 Task: Create in the project AgileMind and in the Backlog issue 'Create a new online platform for online data analysis courses with advanced data visualization and statistical analysis features' a child issue 'Integration with property valuation software', and assign it to team member softage.2@softage.net. Create in the project AgileMind and in the Backlog issue 'Implement a new cloud-based expense management system for a company with advanced expense tracking and reimbursement features' a child issue 'Code optimization for low-latency file processing', and assign it to team member softage.3@softage.net
Action: Mouse moved to (767, 566)
Screenshot: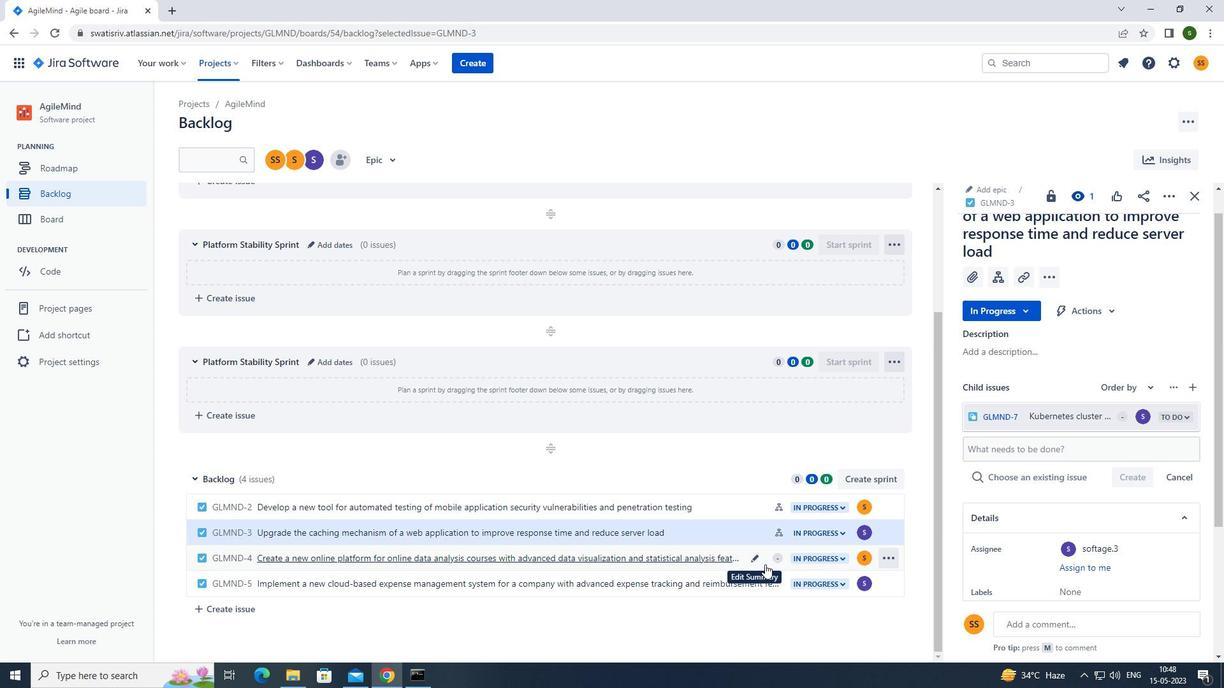 
Action: Mouse pressed left at (767, 566)
Screenshot: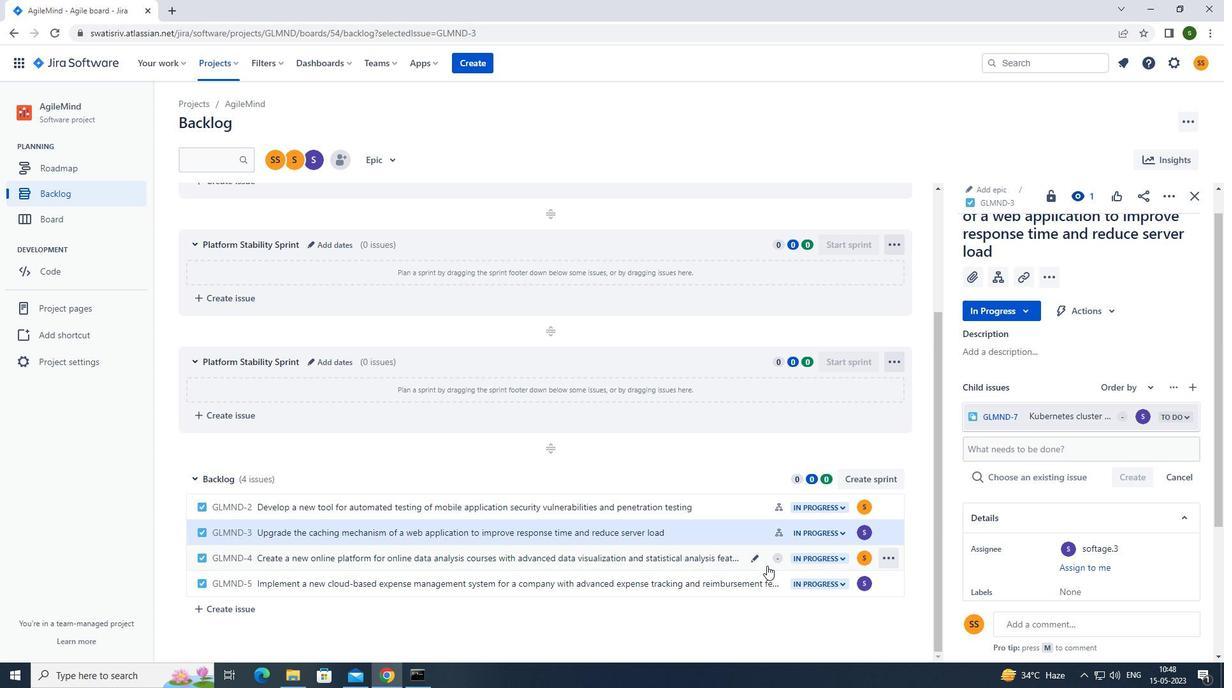 
Action: Mouse moved to (996, 305)
Screenshot: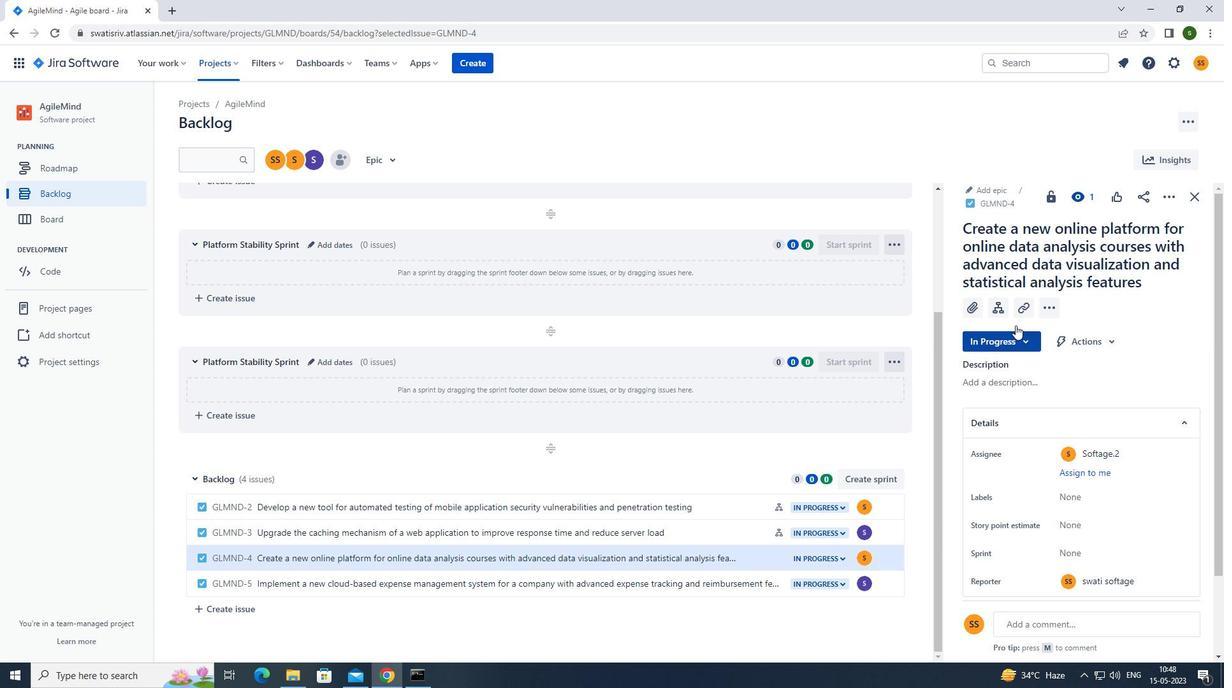 
Action: Mouse pressed left at (996, 305)
Screenshot: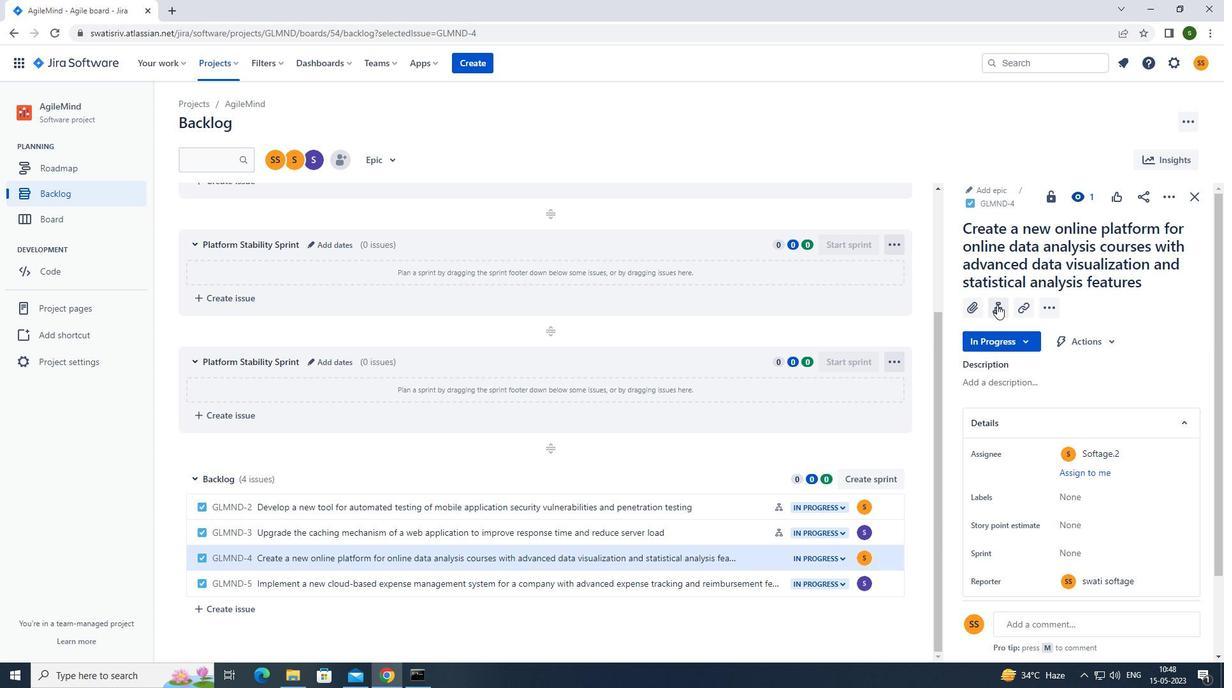 
Action: Mouse moved to (1049, 417)
Screenshot: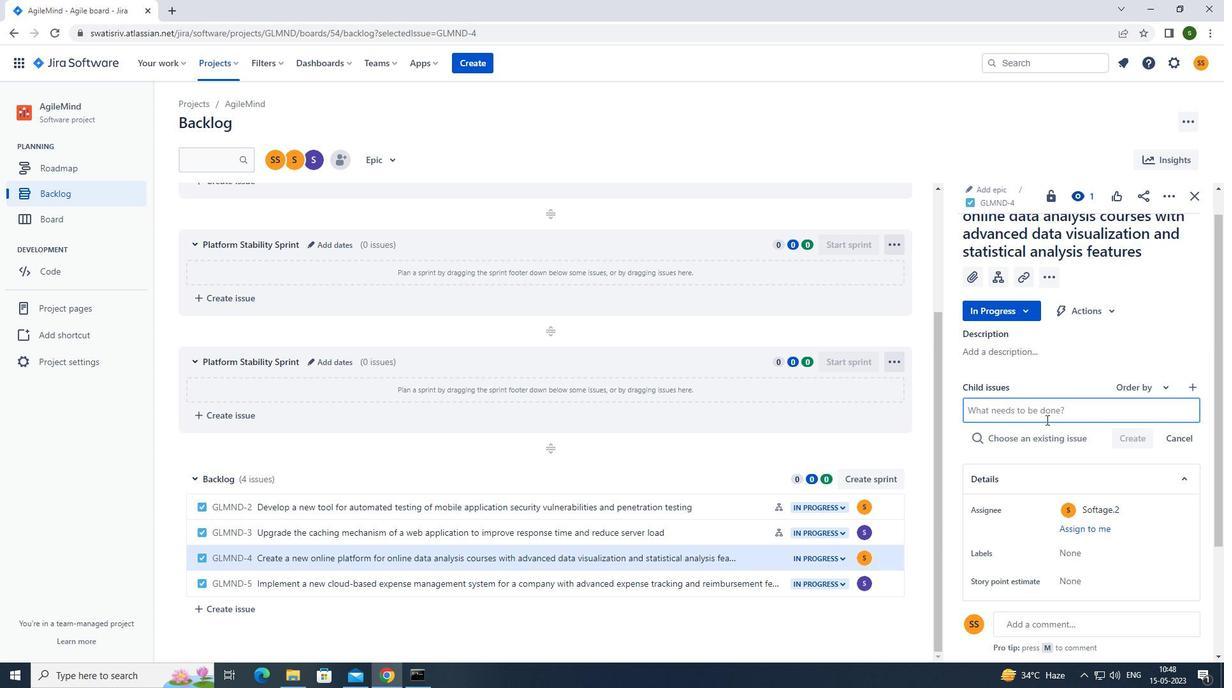 
Action: Mouse pressed left at (1049, 417)
Screenshot: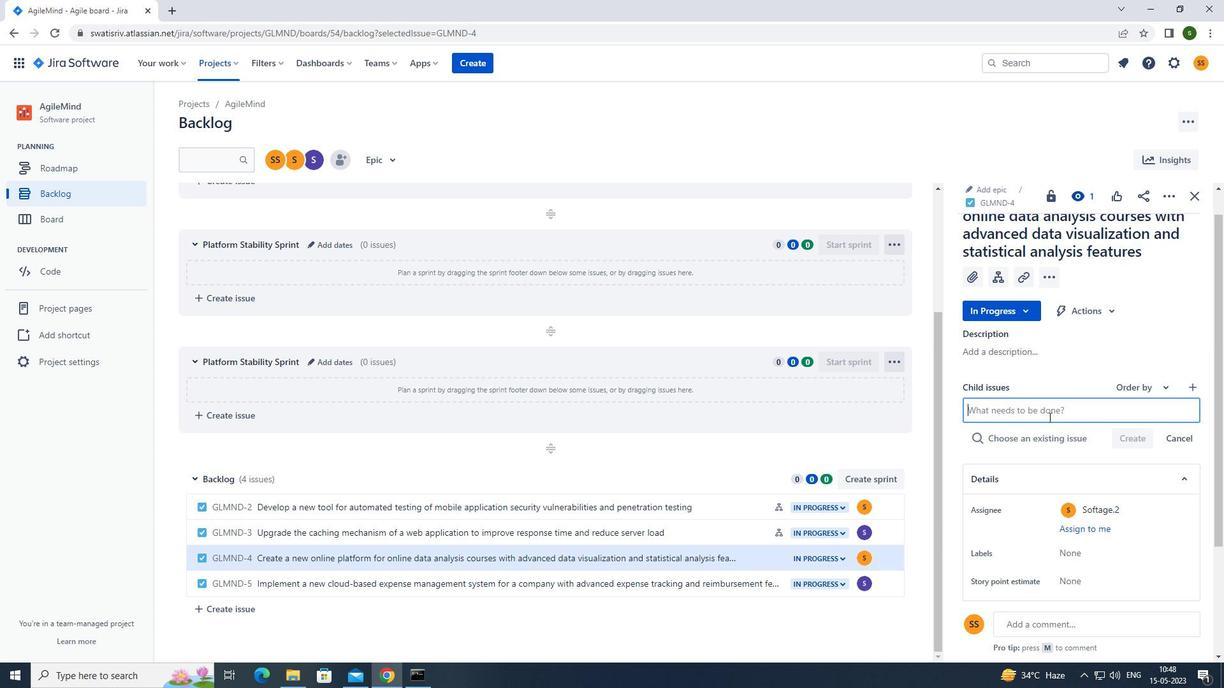 
Action: Key pressed <Key.caps_lock>i<Key.caps_lock>ntegration<Key.space>with<Key.space>property<Key.space>valuation<Key.space>software<Key.enter>
Screenshot: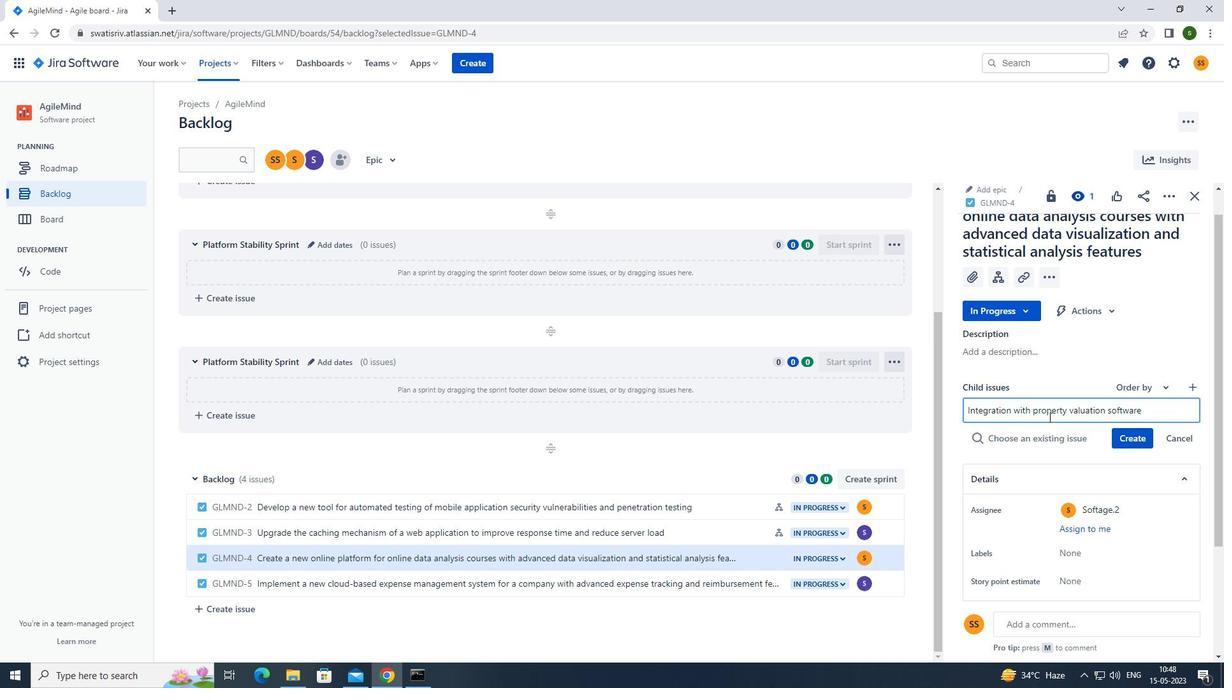 
Action: Mouse moved to (1140, 422)
Screenshot: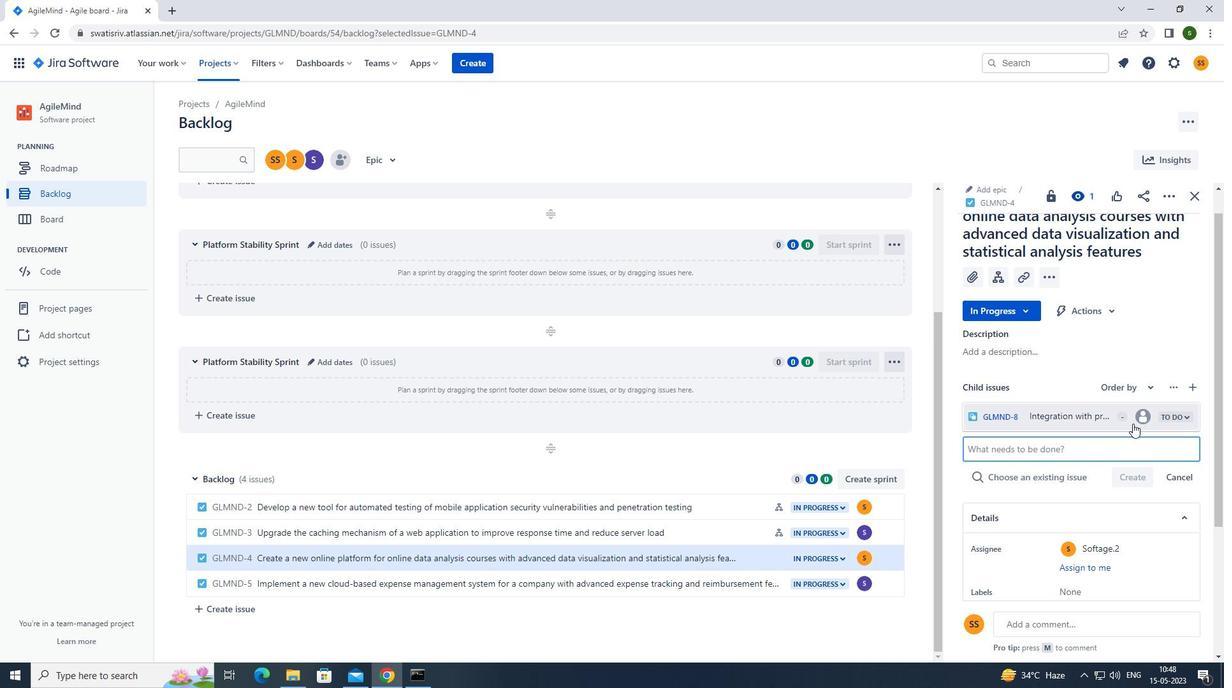 
Action: Mouse pressed left at (1140, 422)
Screenshot: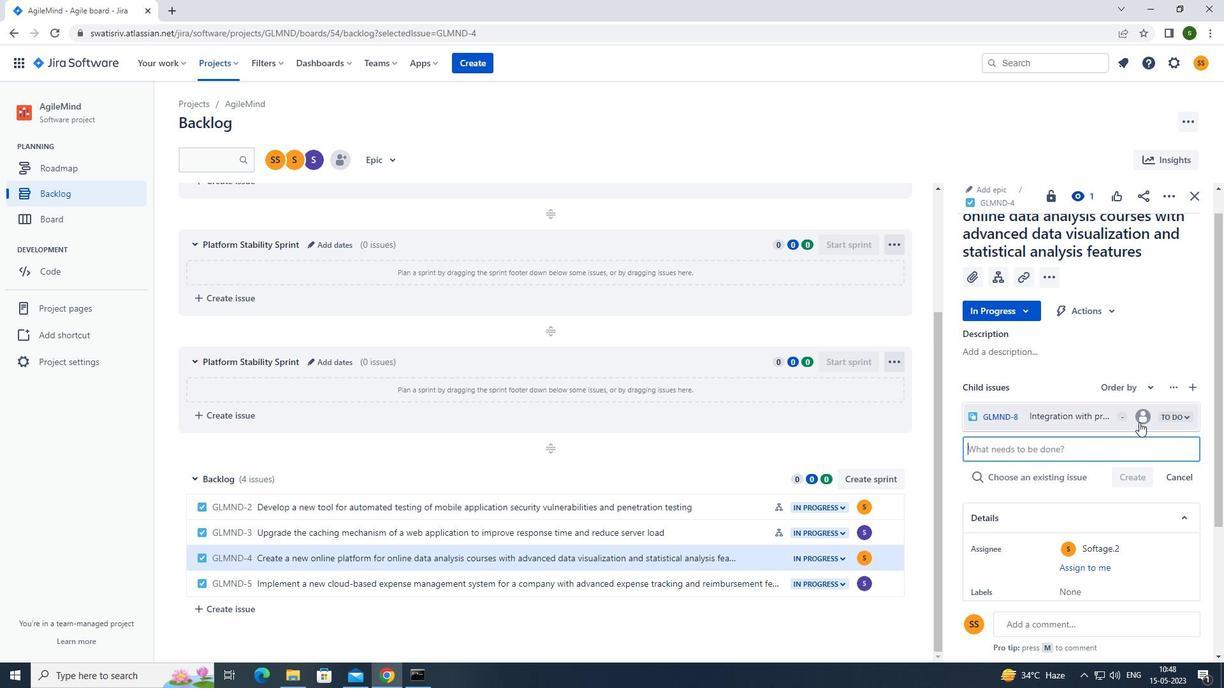 
Action: Mouse moved to (1035, 455)
Screenshot: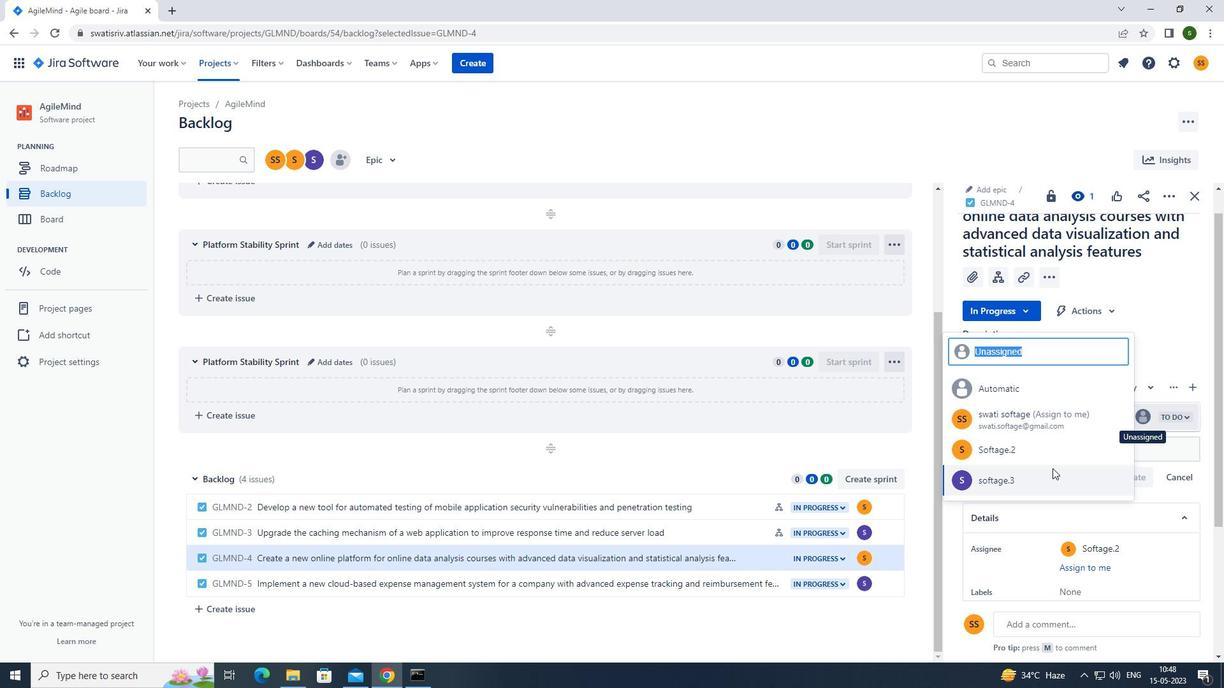 
Action: Mouse pressed left at (1035, 455)
Screenshot: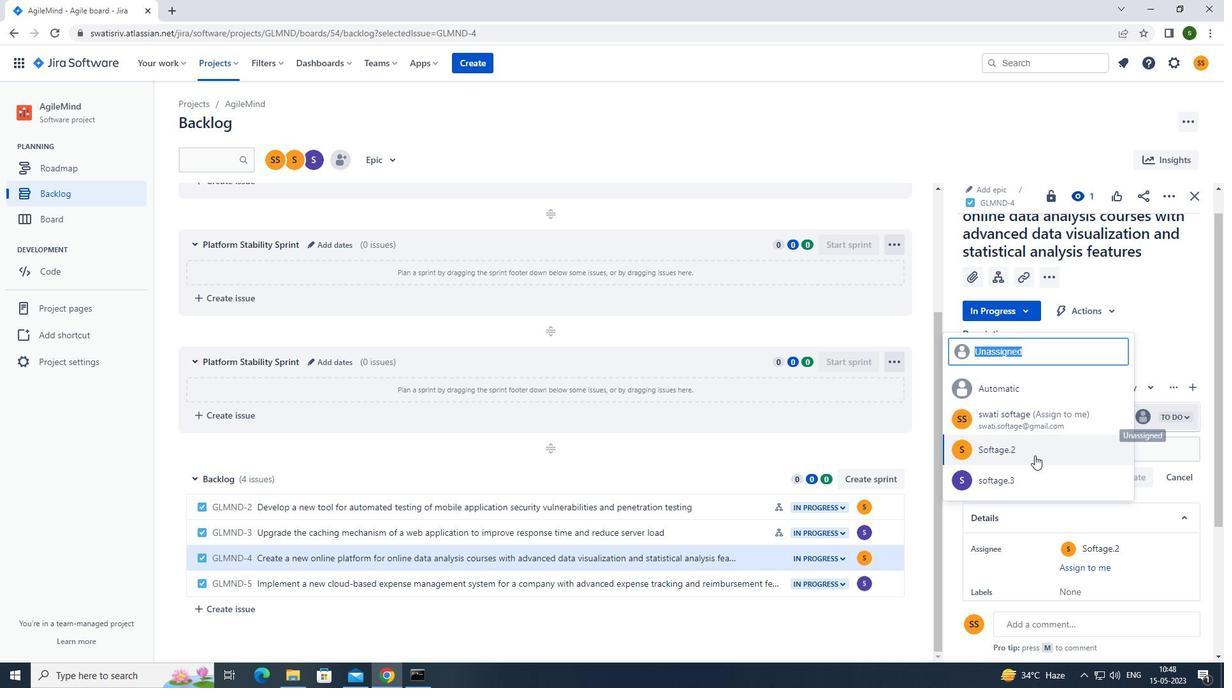
Action: Mouse moved to (763, 595)
Screenshot: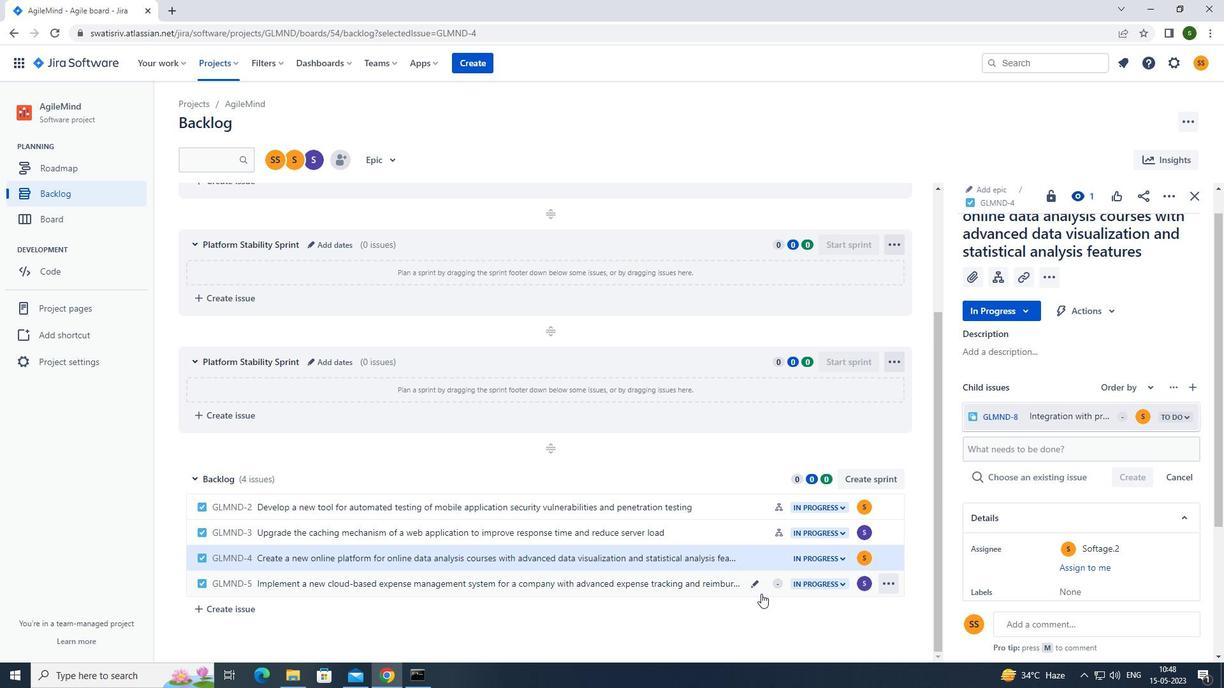 
Action: Mouse pressed left at (763, 595)
Screenshot: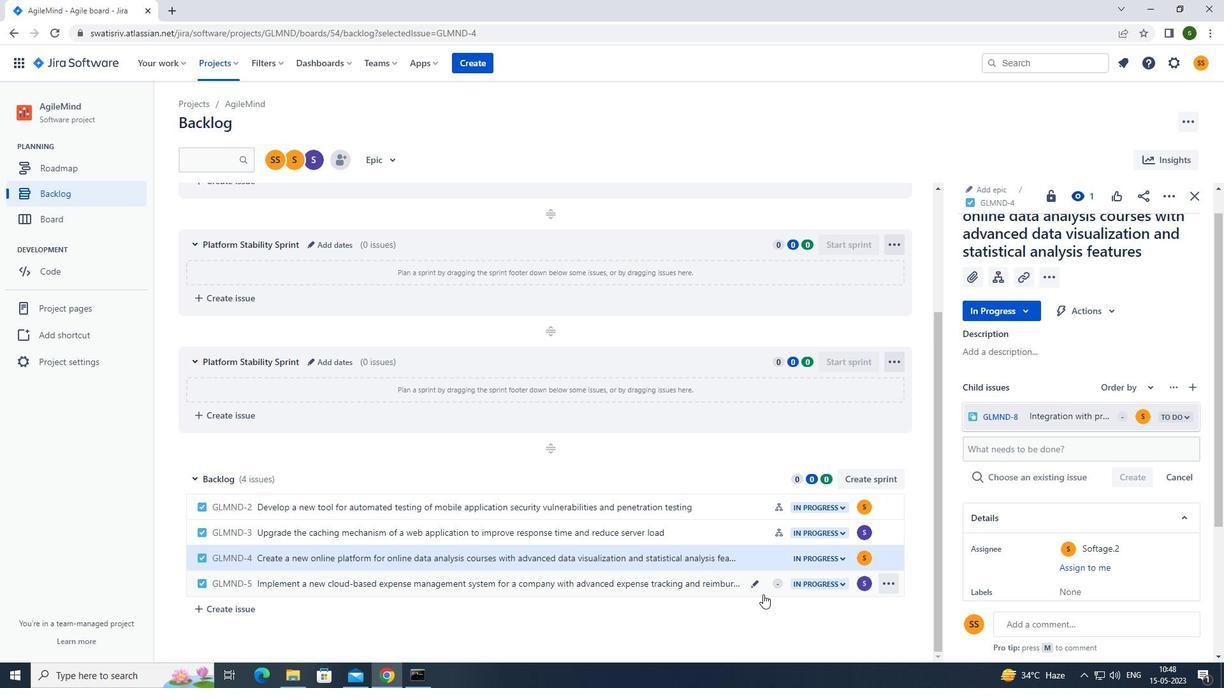 
Action: Mouse moved to (1001, 329)
Screenshot: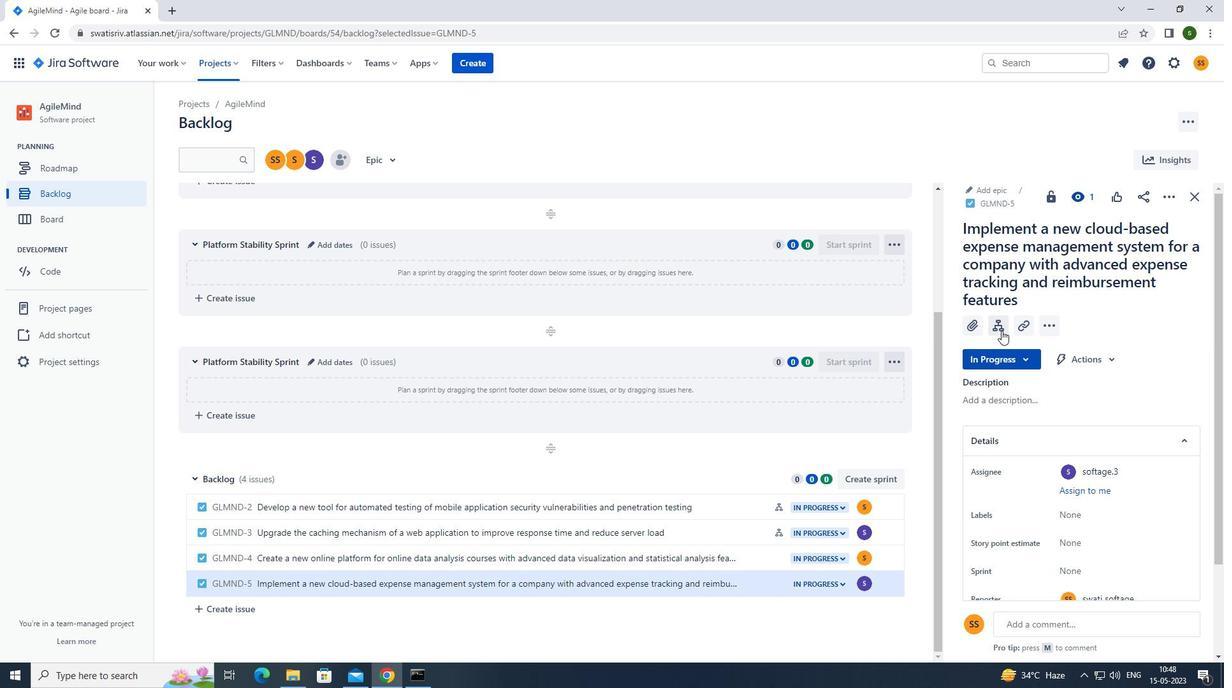 
Action: Mouse pressed left at (1001, 329)
Screenshot: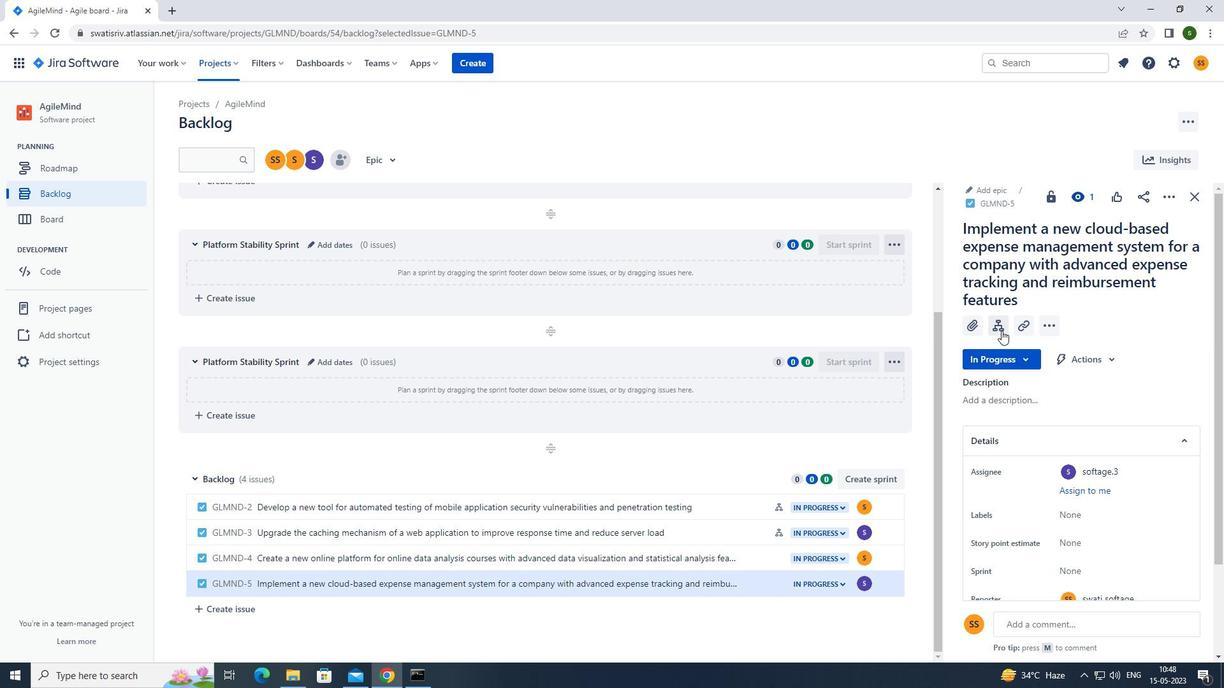 
Action: Mouse moved to (1019, 408)
Screenshot: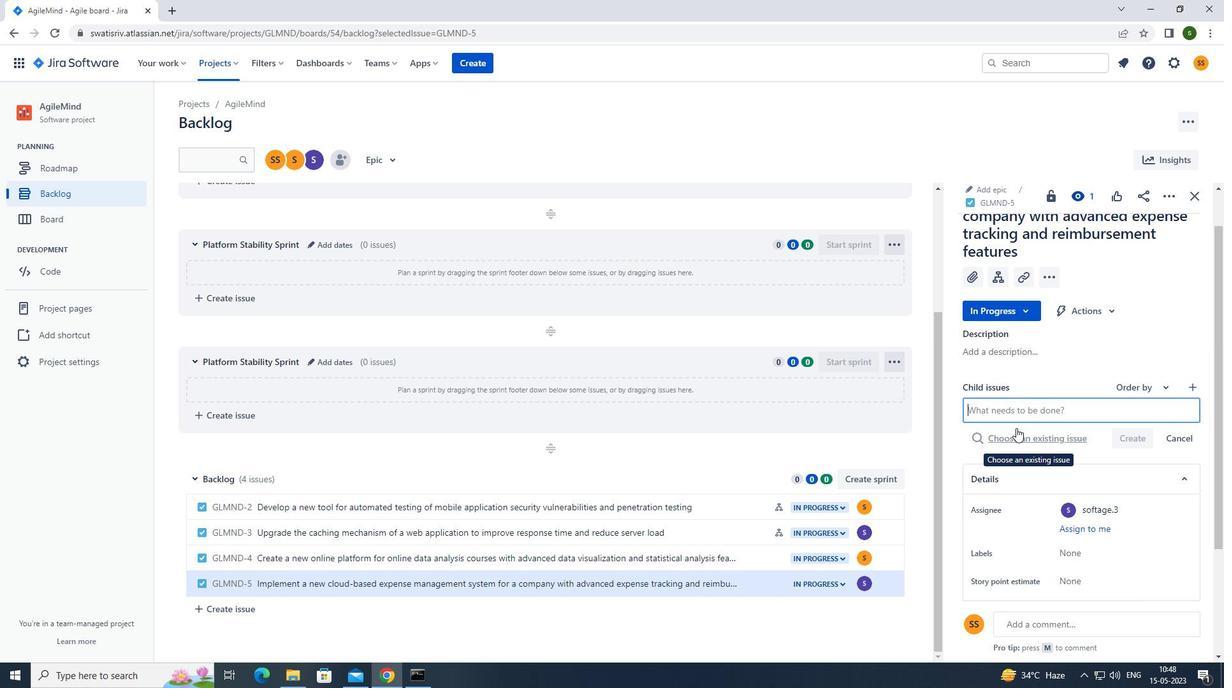 
Action: Mouse pressed left at (1019, 408)
Screenshot: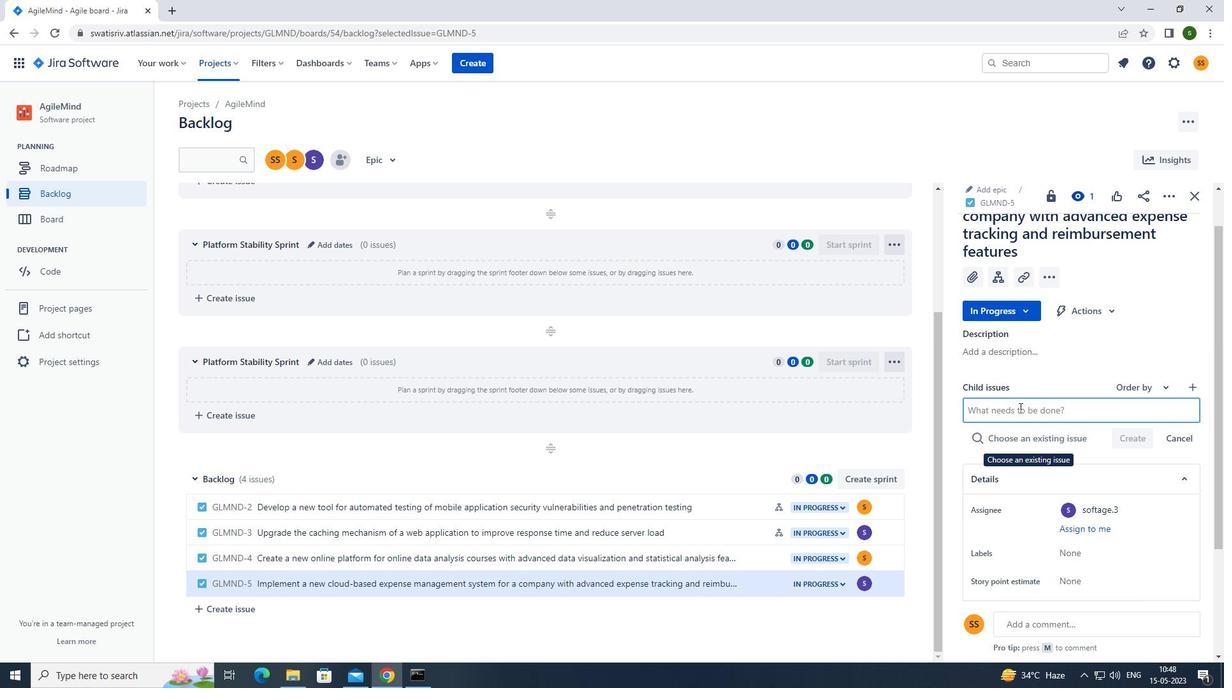 
Action: Mouse moved to (1020, 408)
Screenshot: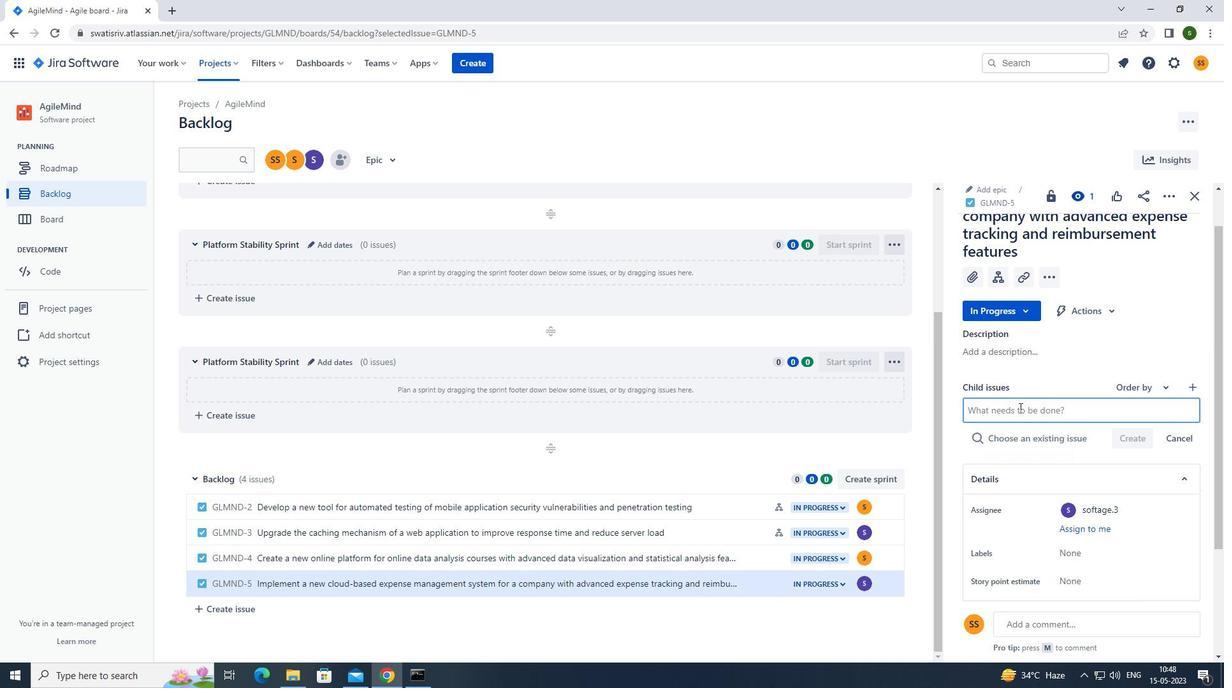 
Action: Key pressed <Key.caps_lock>c<Key.caps_lock>ode<Key.space>optimization<Key.space>for<Key.space>low-latency<Key.space>file<Key.space>processing<Key.enter>
Screenshot: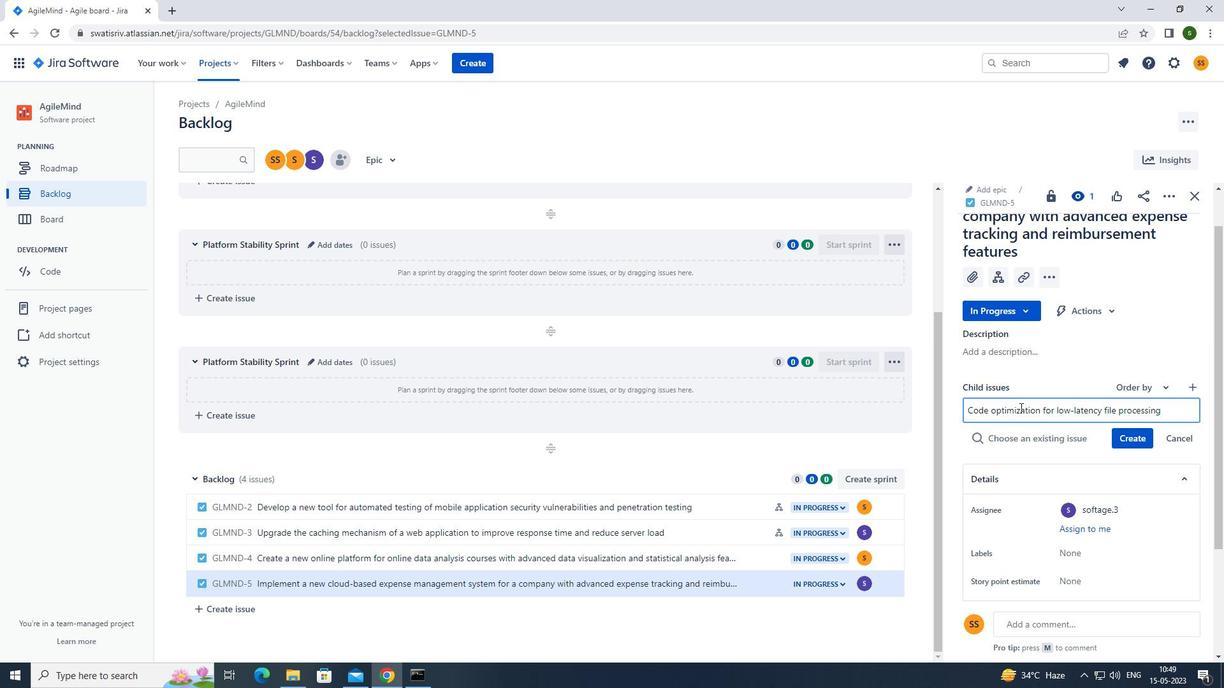 
Action: Mouse moved to (1137, 417)
Screenshot: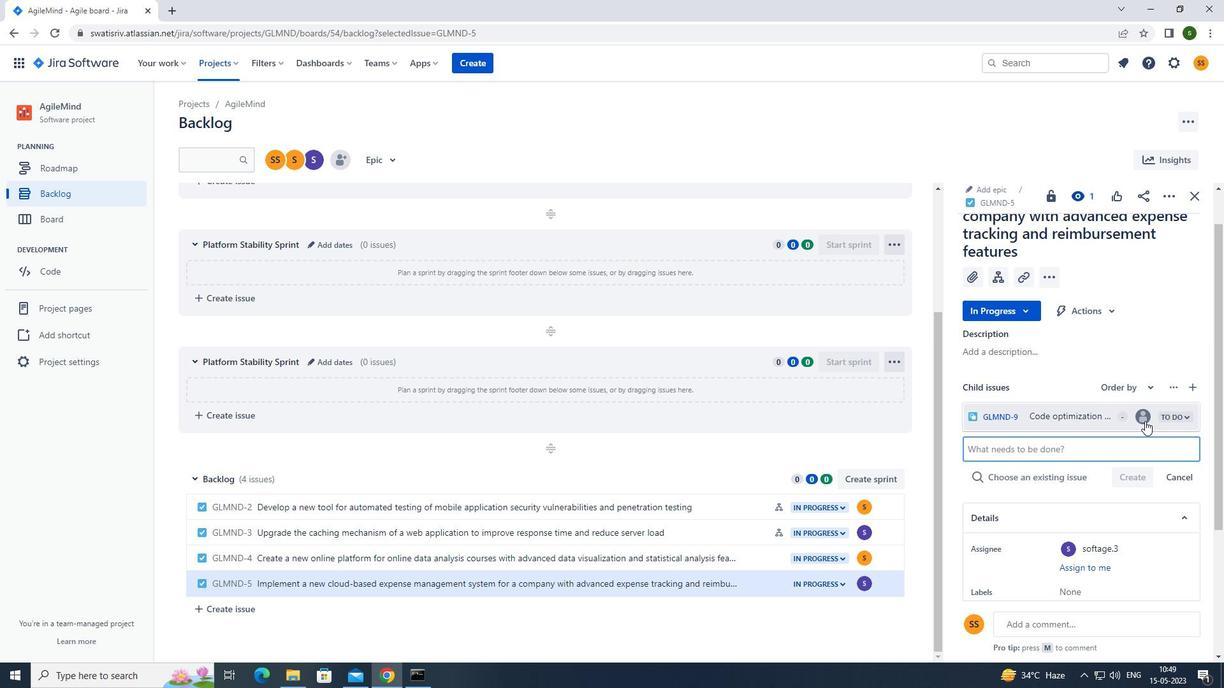 
Action: Mouse pressed left at (1137, 417)
Screenshot: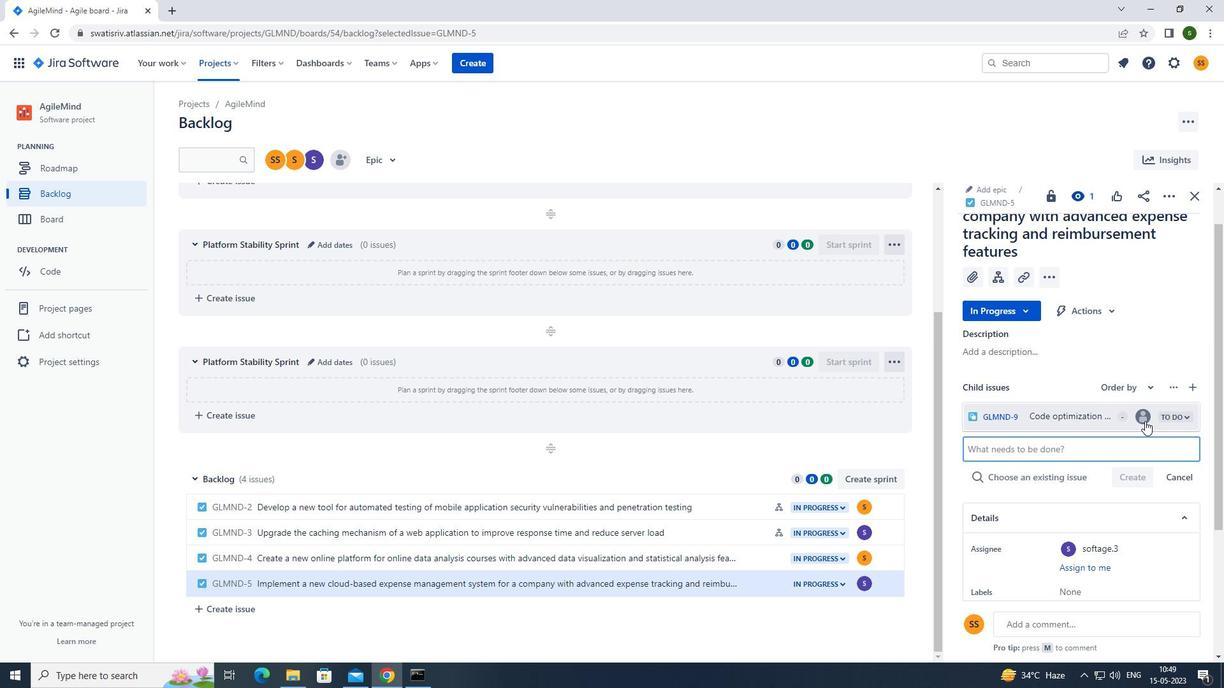 
Action: Mouse moved to (1049, 482)
Screenshot: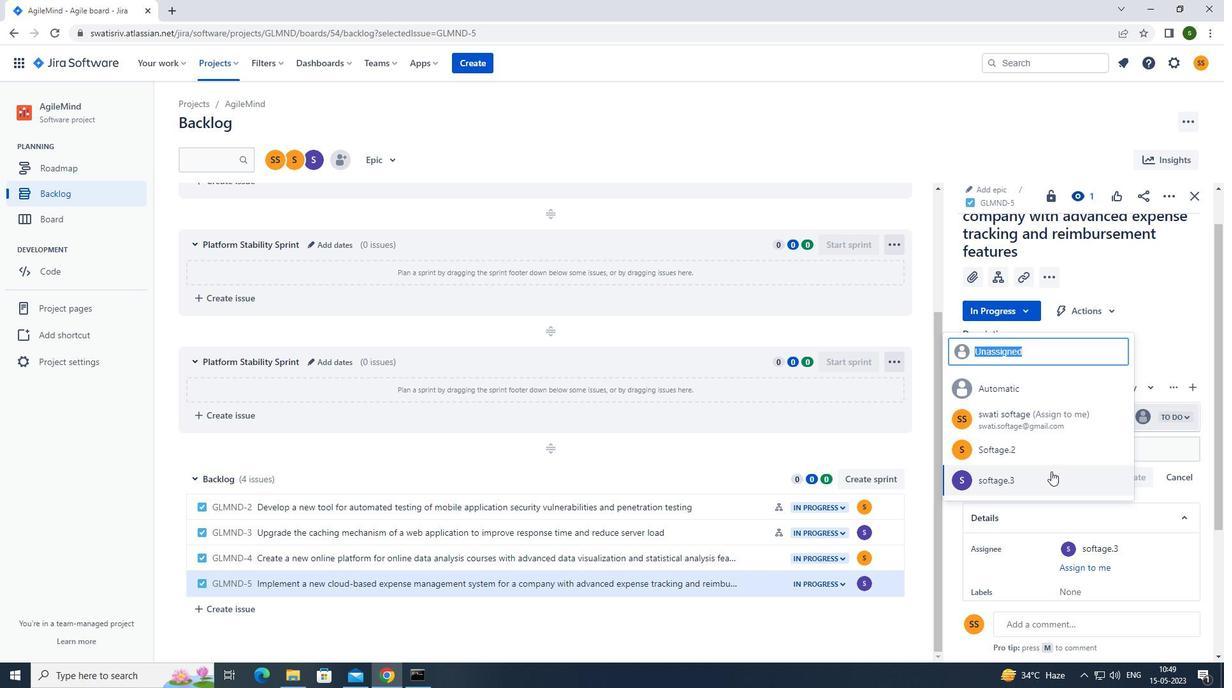 
Action: Mouse pressed left at (1049, 482)
Screenshot: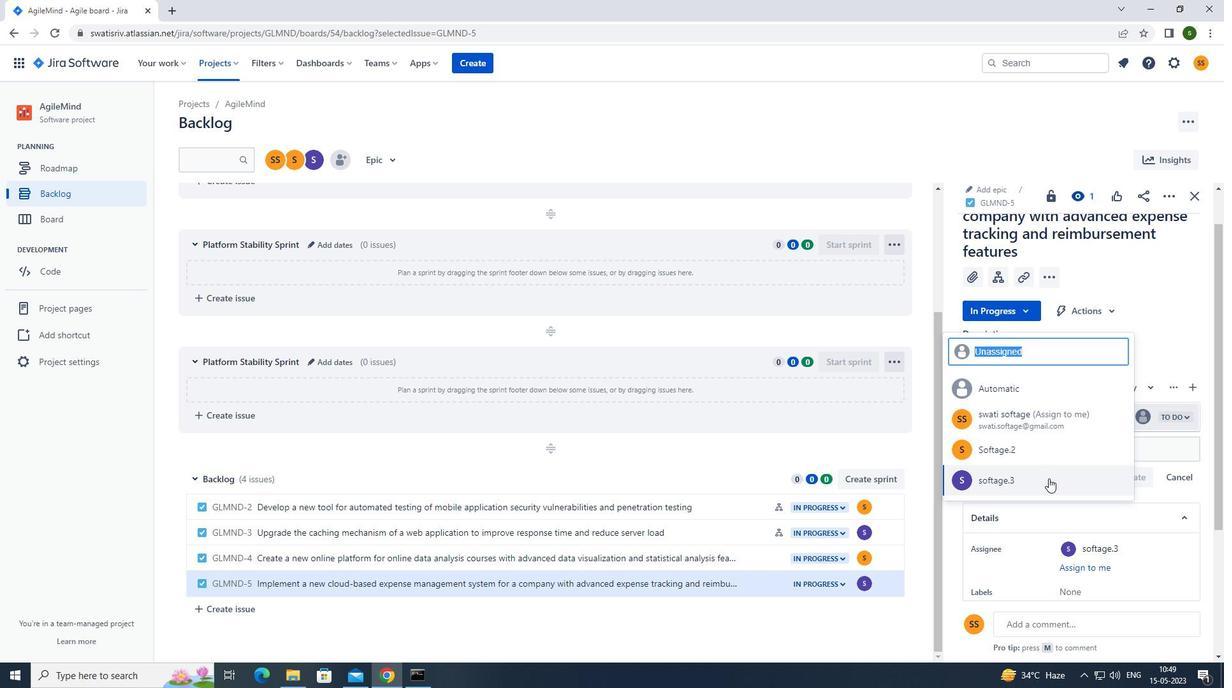 
Action: Mouse moved to (917, 515)
Screenshot: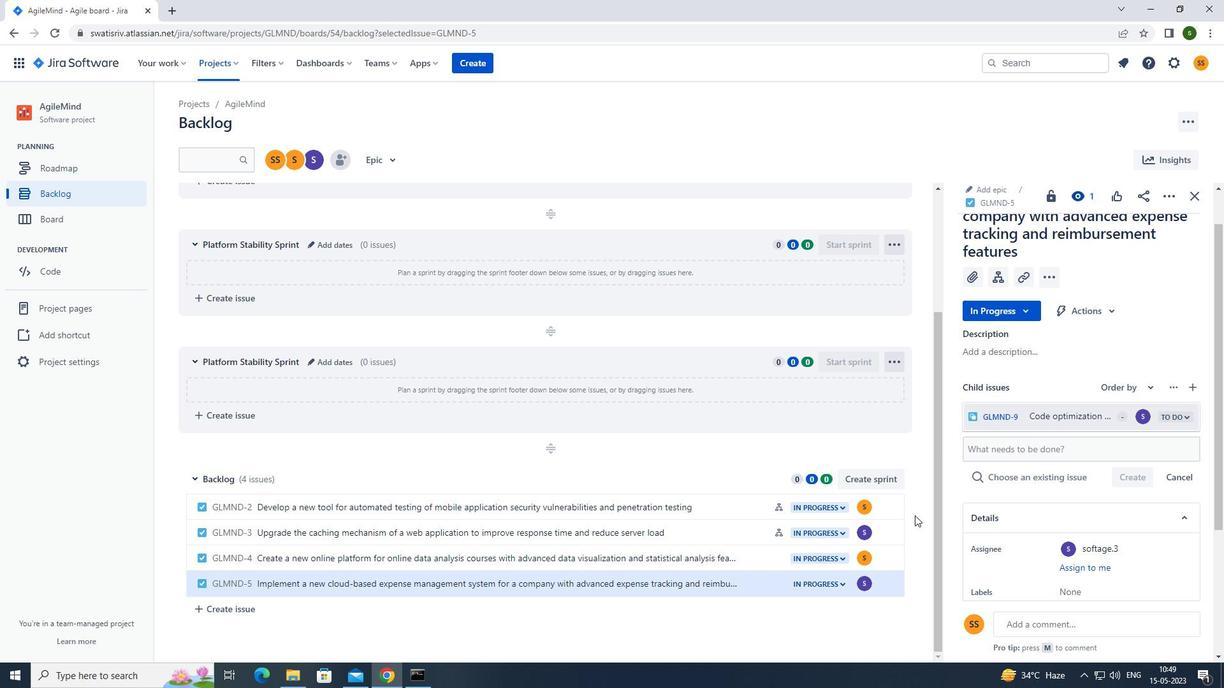 
